 Task: Add a condition where "Form Is not Default ticket form" in recently solved tickets.
Action: Mouse moved to (102, 386)
Screenshot: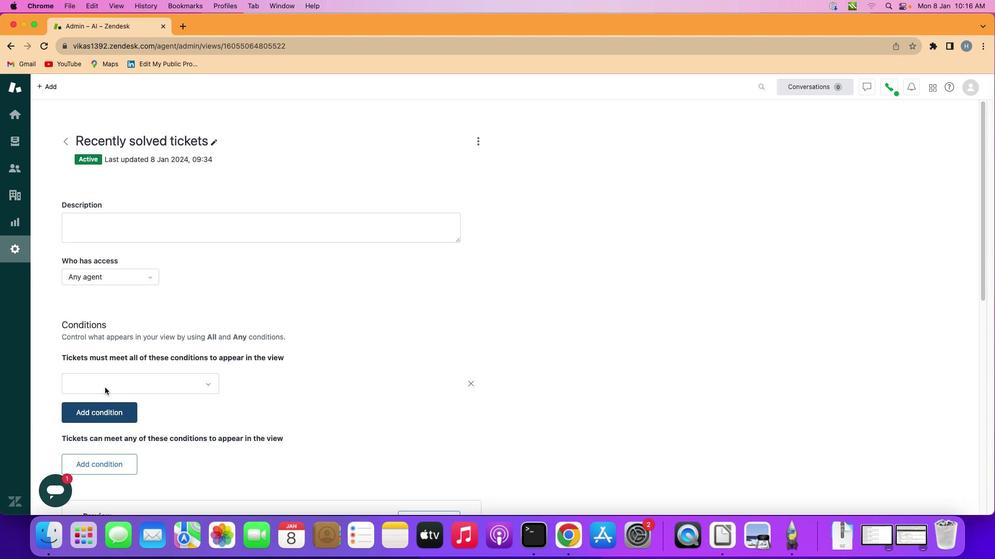 
Action: Mouse pressed left at (102, 386)
Screenshot: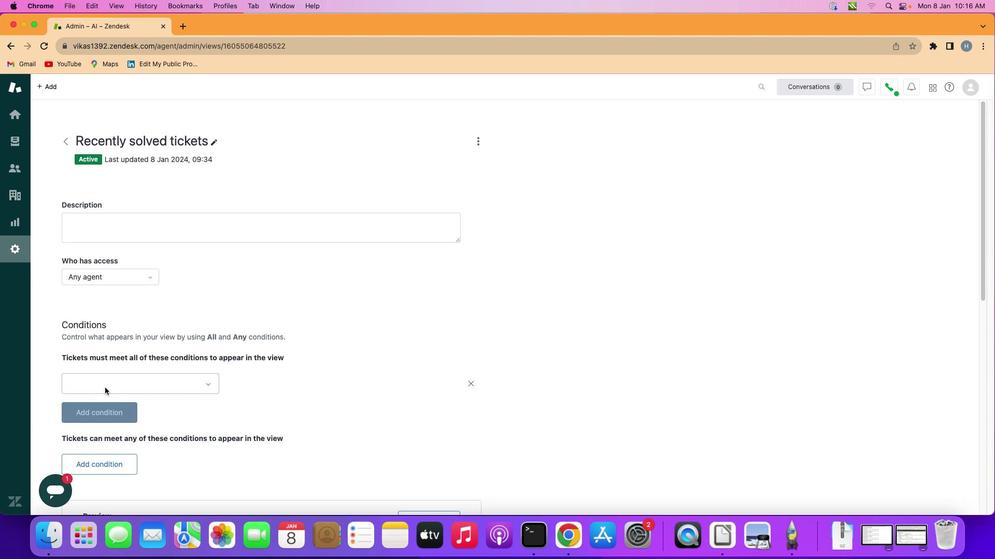 
Action: Mouse moved to (149, 376)
Screenshot: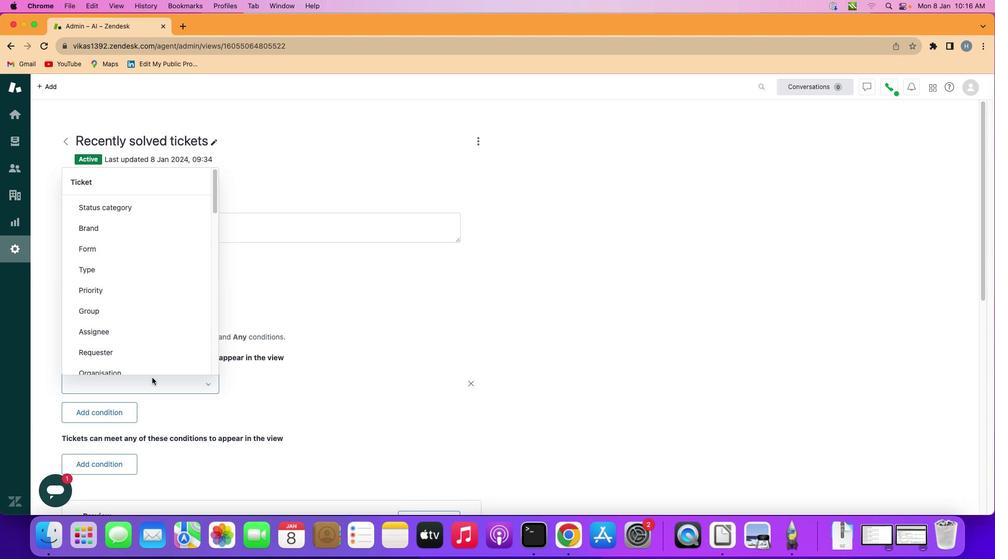 
Action: Mouse pressed left at (149, 376)
Screenshot: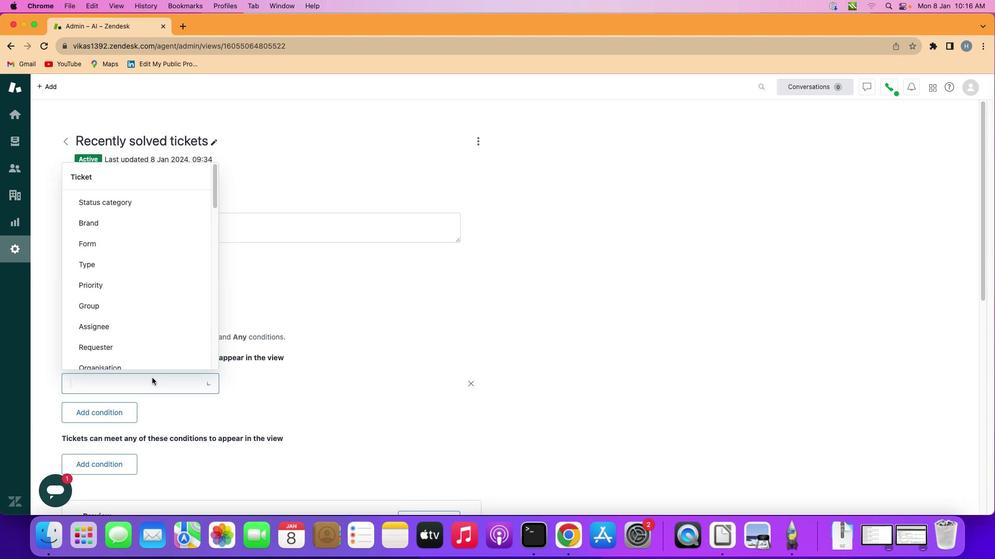 
Action: Mouse moved to (164, 243)
Screenshot: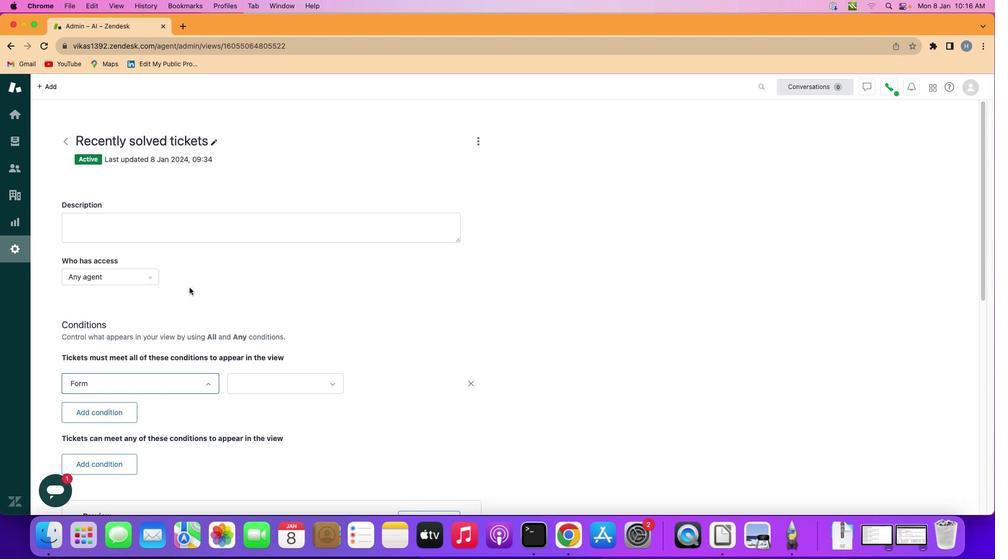
Action: Mouse pressed left at (164, 243)
Screenshot: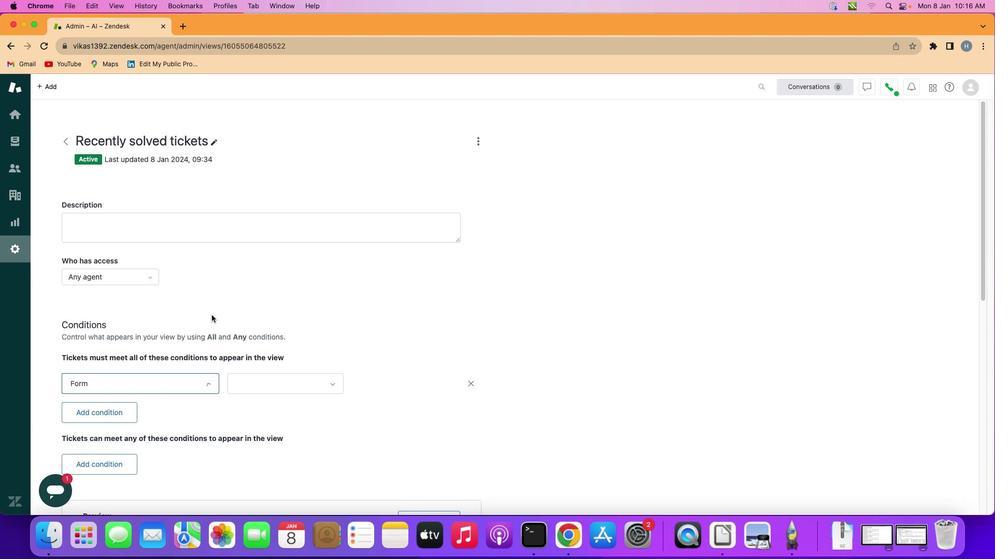 
Action: Mouse moved to (297, 377)
Screenshot: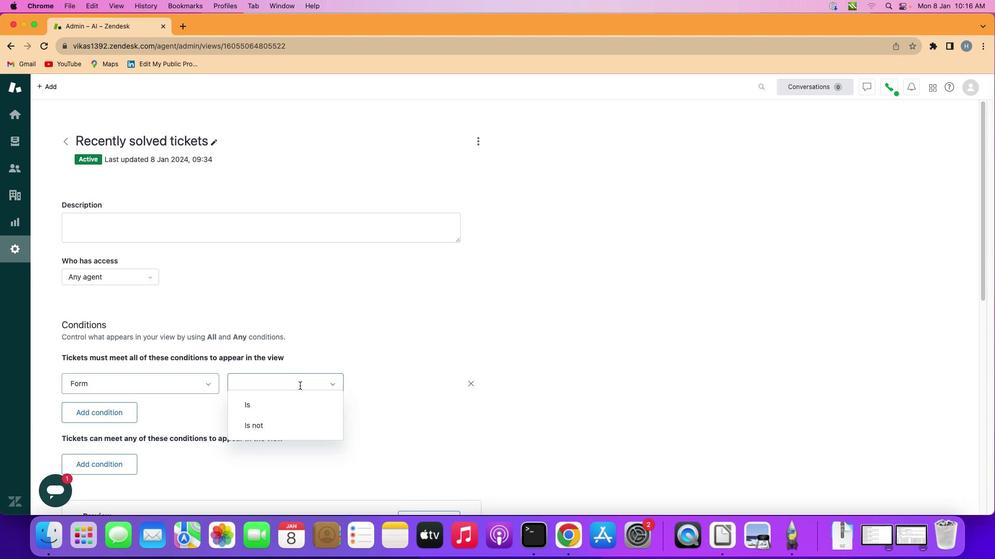 
Action: Mouse pressed left at (297, 377)
Screenshot: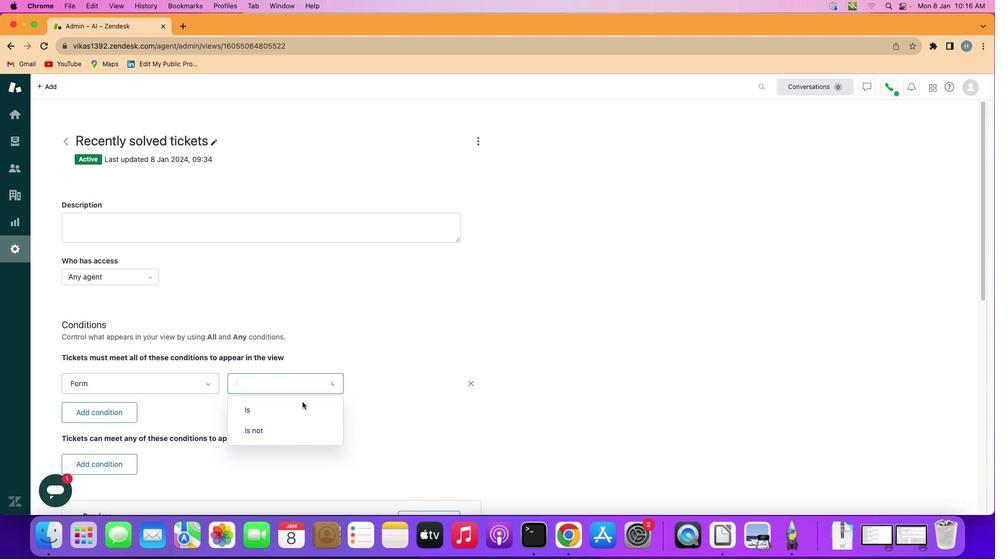 
Action: Mouse moved to (298, 421)
Screenshot: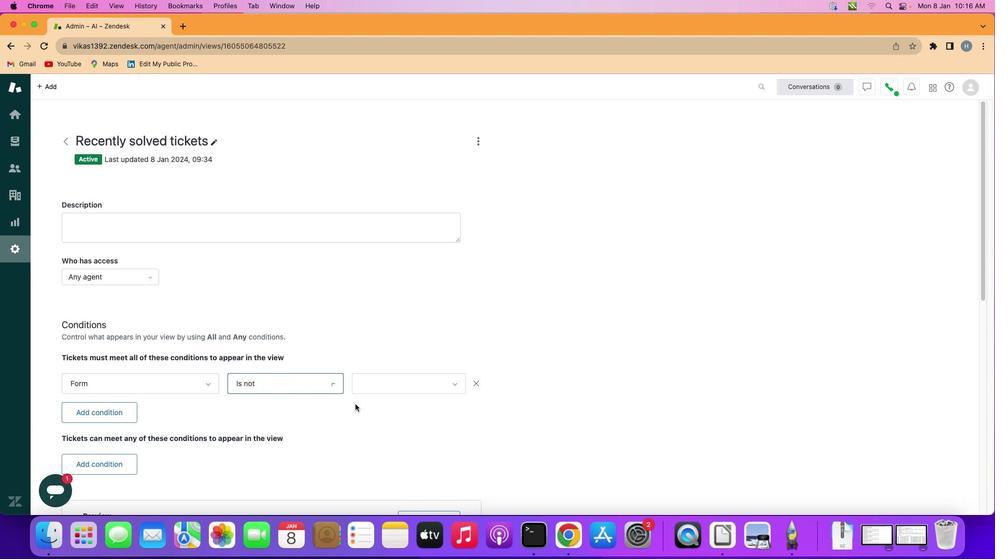 
Action: Mouse pressed left at (298, 421)
Screenshot: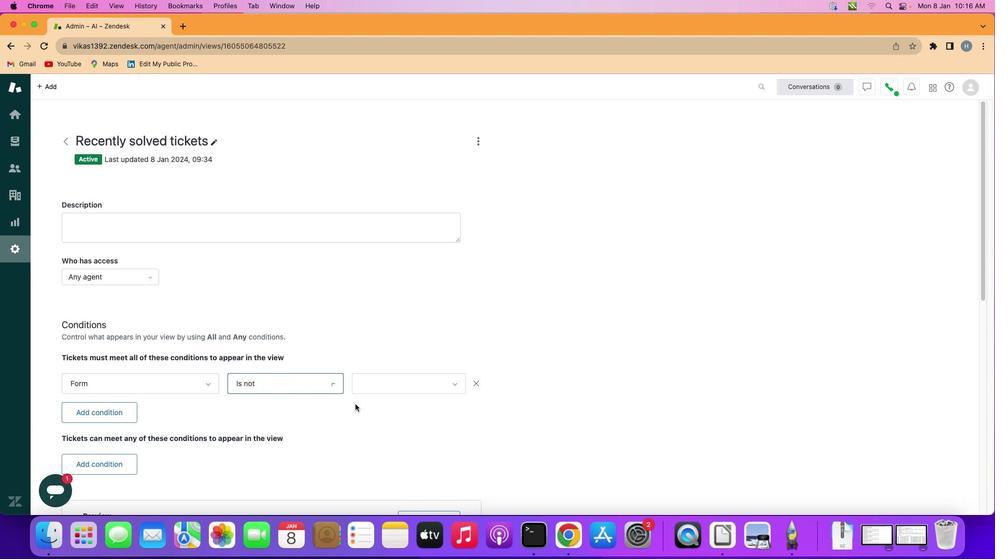 
Action: Mouse moved to (408, 384)
Screenshot: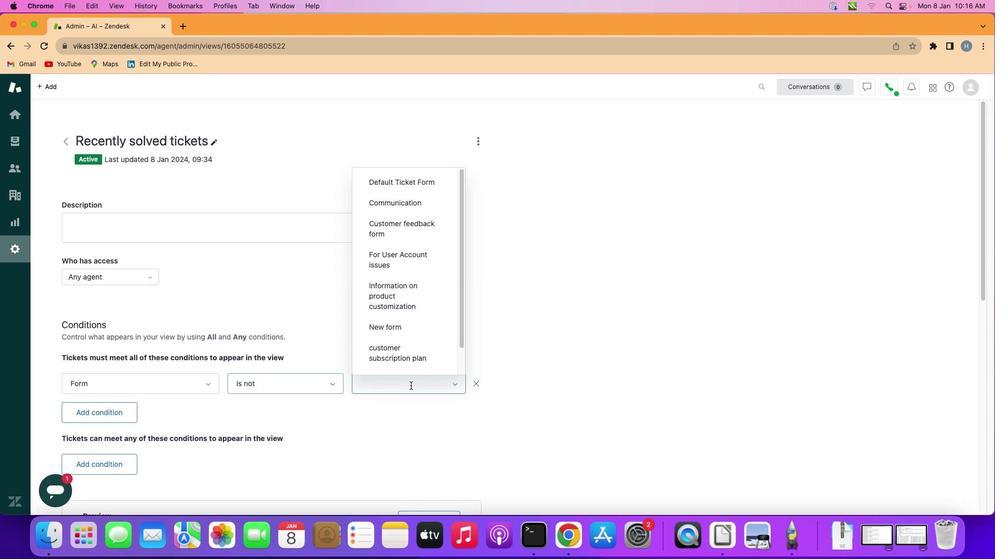 
Action: Mouse pressed left at (408, 384)
Screenshot: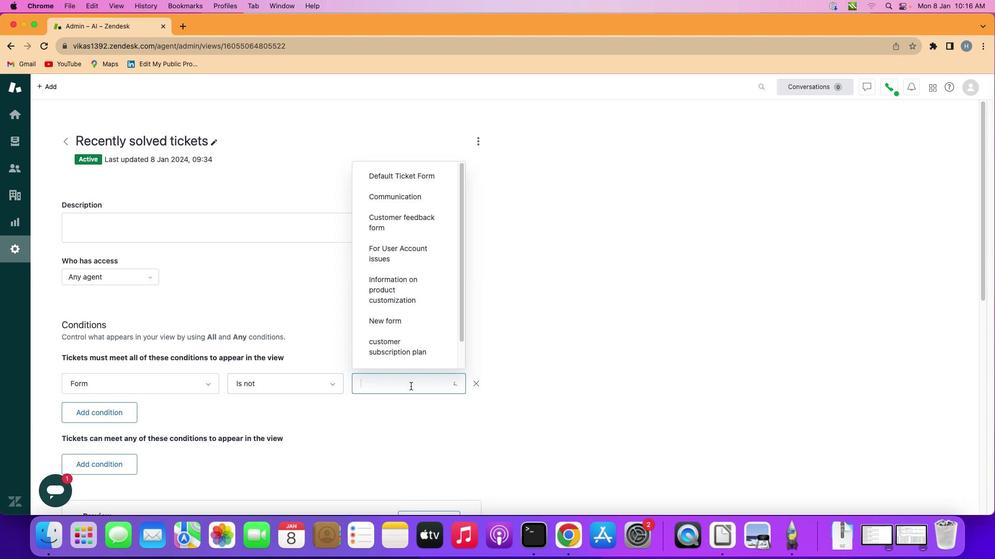
Action: Mouse moved to (422, 176)
Screenshot: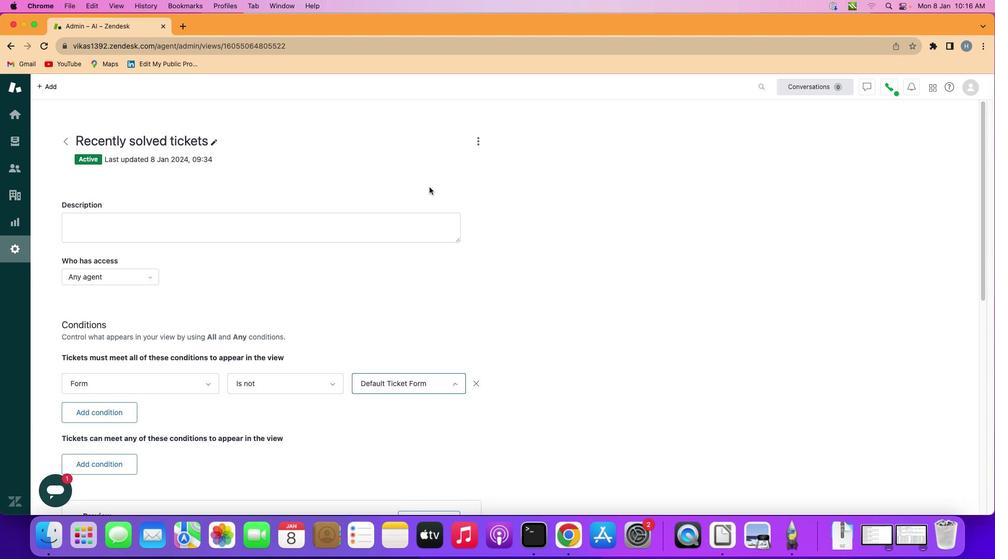 
Action: Mouse pressed left at (422, 176)
Screenshot: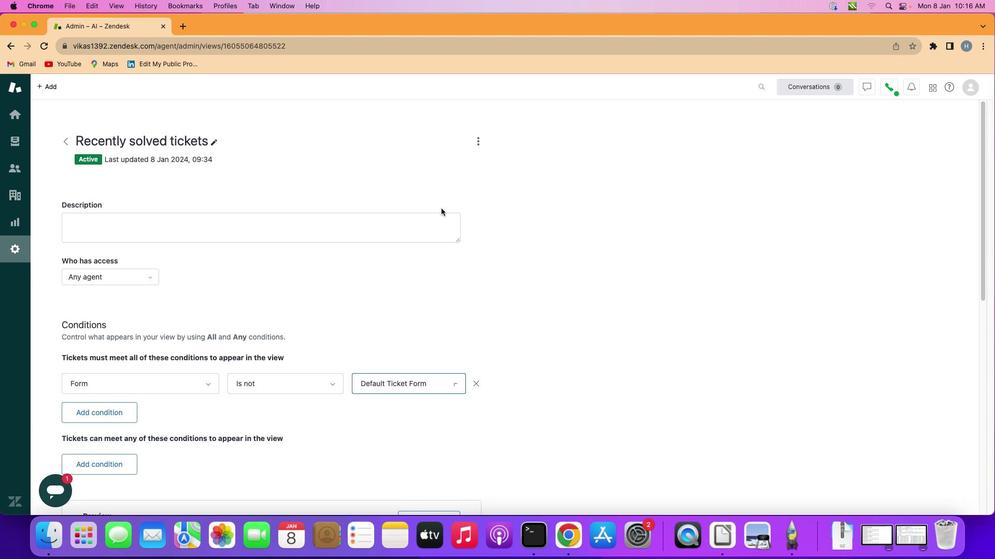 
Action: Mouse moved to (508, 334)
Screenshot: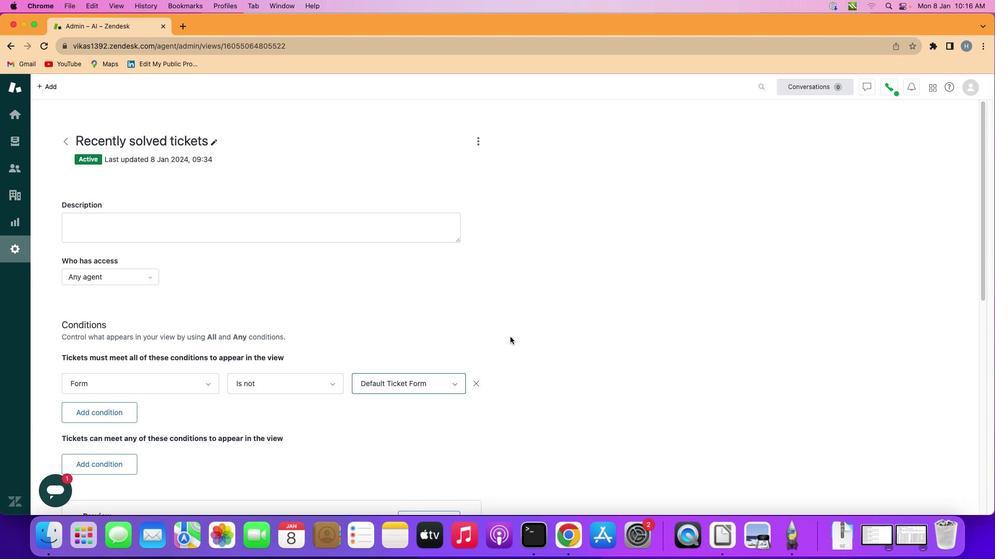 
